 Task: Create List Brand Identity Management Process in Board Data Analytics to Workspace Email Marketing Agencies. Create List Brand Identity Management Workflow in Board Sales Forecasting and Goal Setting to Workspace Email Marketing Agencies. Create List Brand Identity Management Best Practices in Board Content Marketing Case Study Creation and Promotion Strategy to Workspace Email Marketing Agencies
Action: Mouse moved to (98, 346)
Screenshot: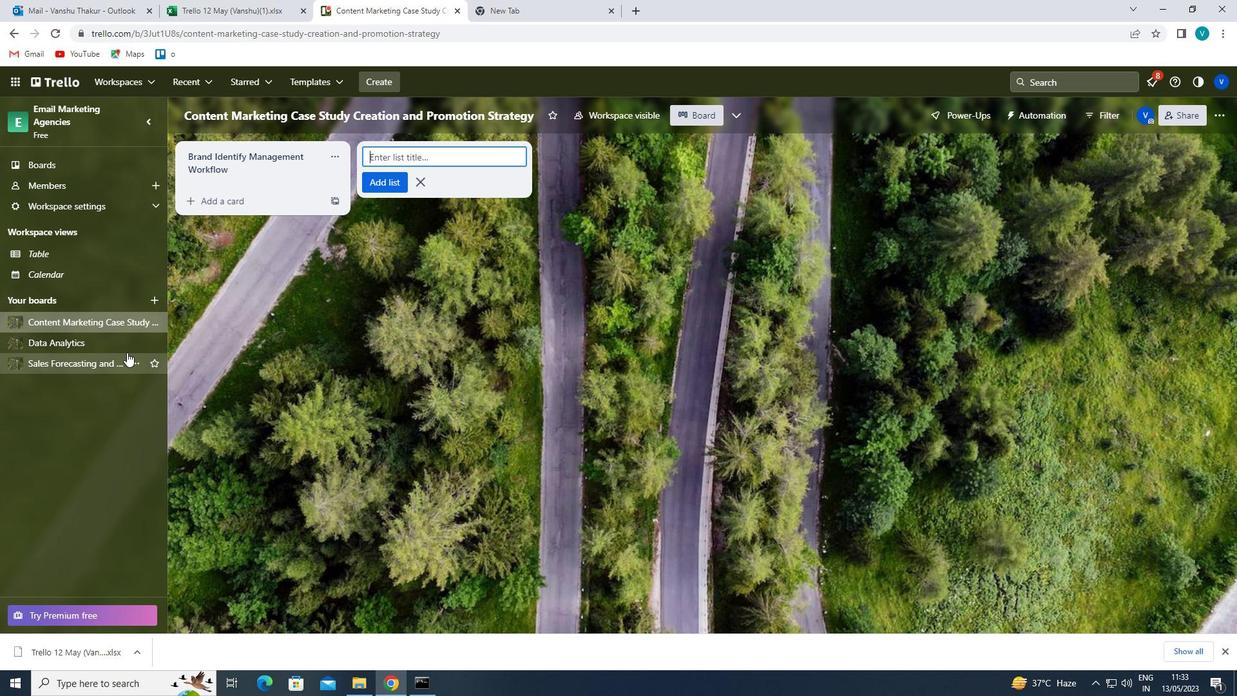 
Action: Mouse pressed left at (98, 346)
Screenshot: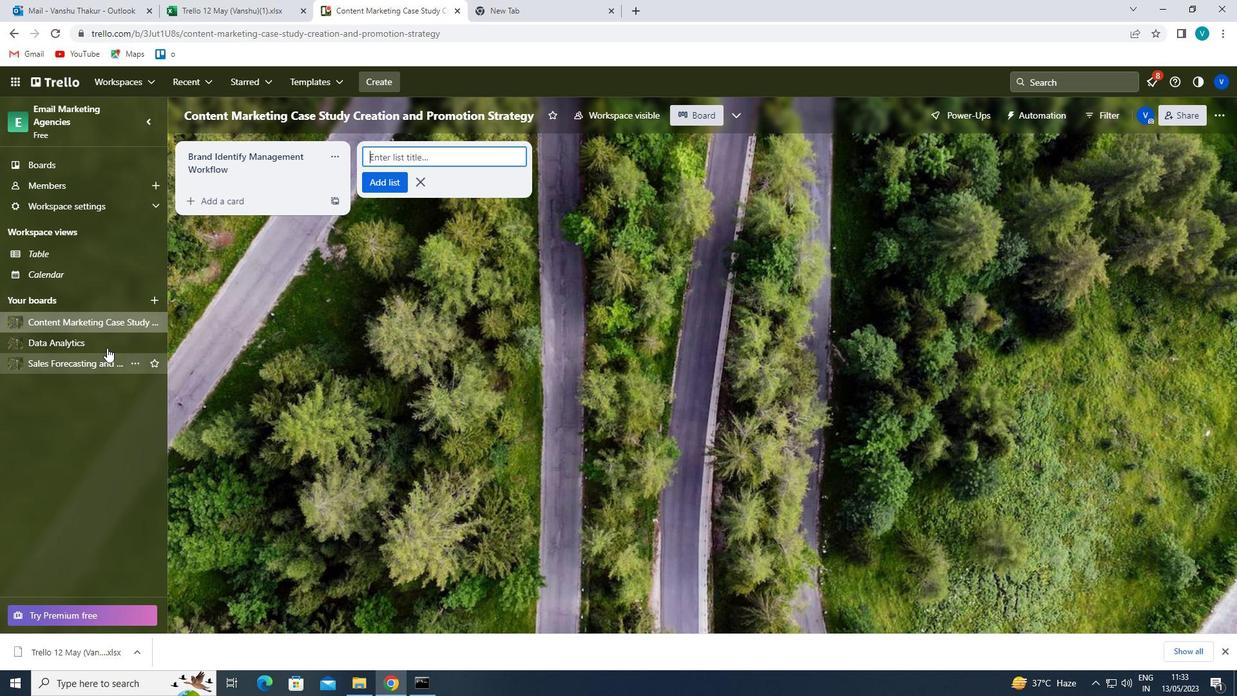 
Action: Mouse moved to (424, 145)
Screenshot: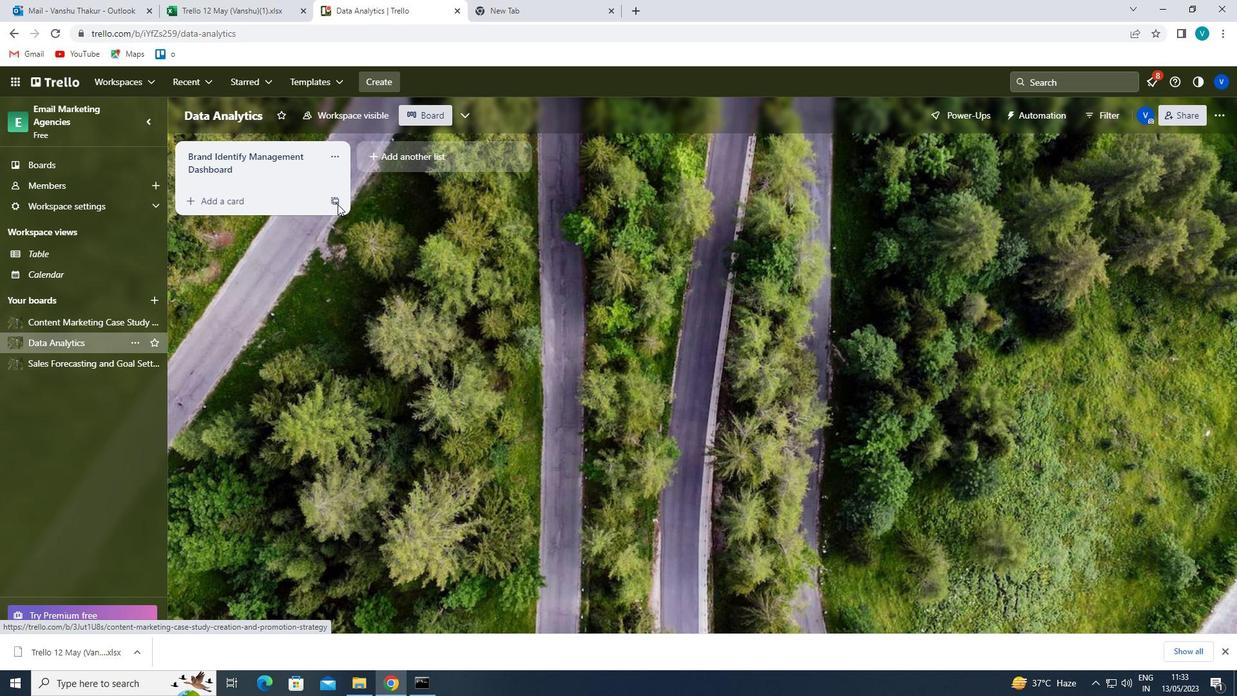 
Action: Mouse pressed left at (424, 145)
Screenshot: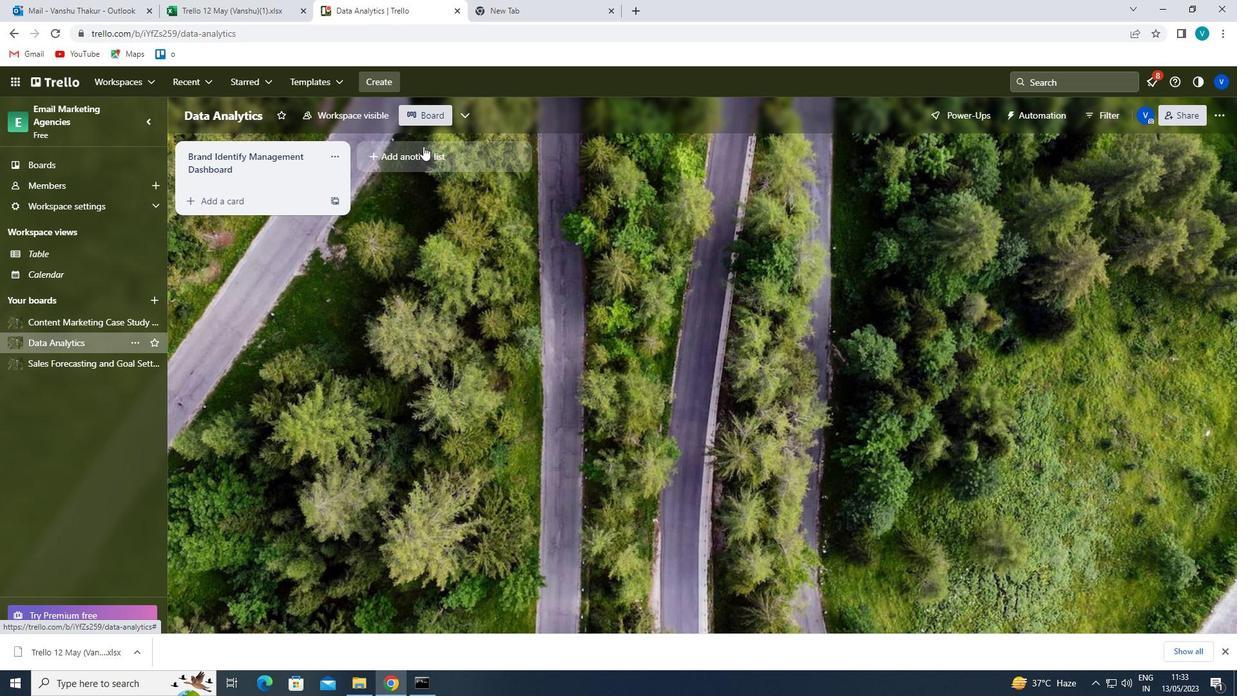 
Action: Mouse moved to (428, 154)
Screenshot: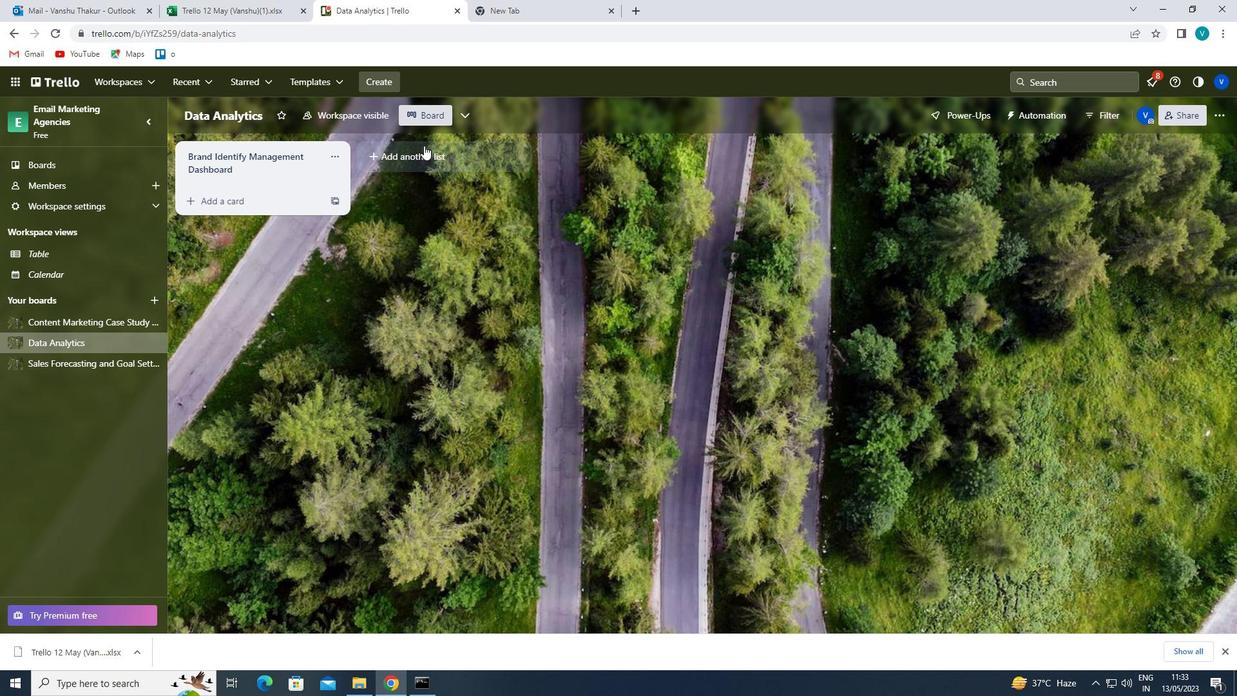 
Action: Mouse pressed left at (428, 154)
Screenshot: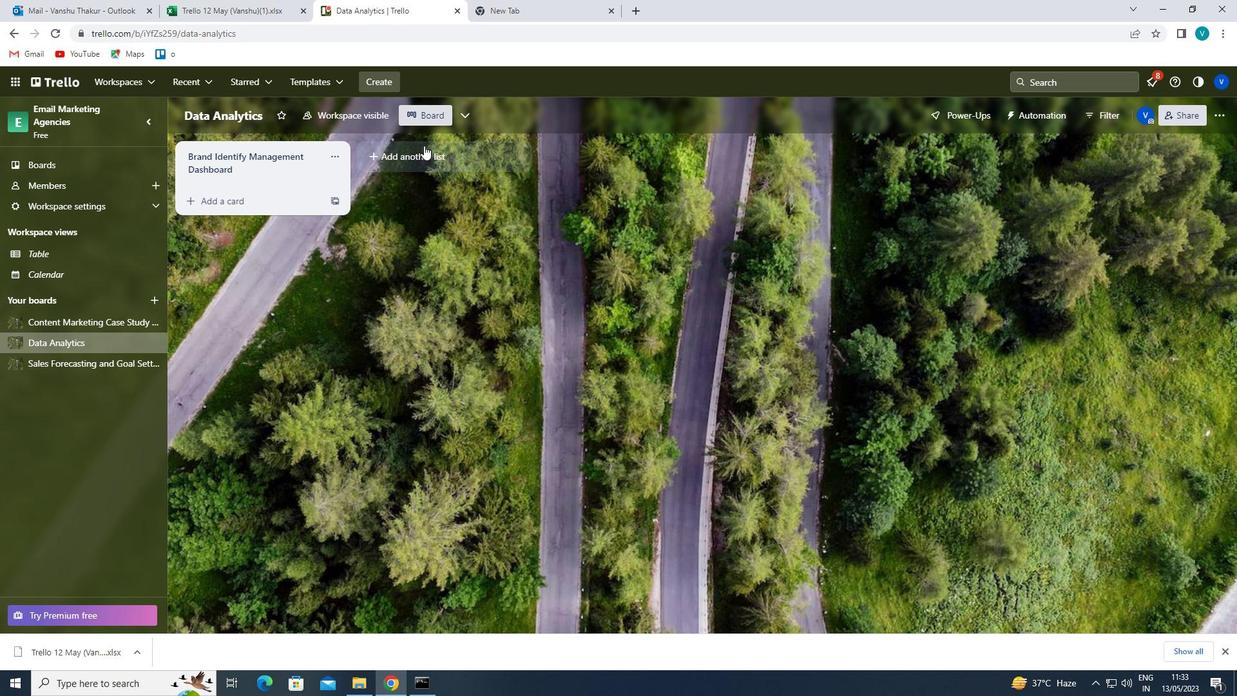 
Action: Key pressed <Key.shift>BRAND<Key.space><Key.shift><Key.shift>IDENTIFY<Key.space><Key.shift>MANAGEMENT<Key.space><Key.shift>O<Key.backspace><Key.shift>PROCESS<Key.enter>
Screenshot: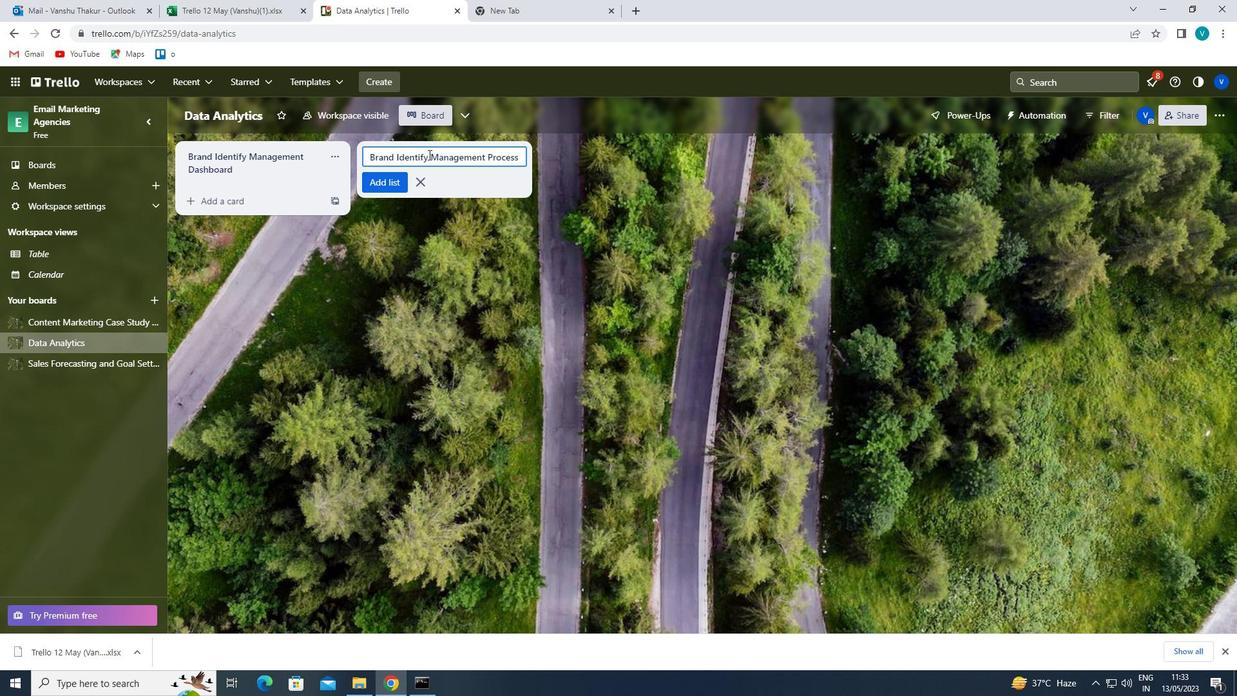 
Action: Mouse moved to (75, 366)
Screenshot: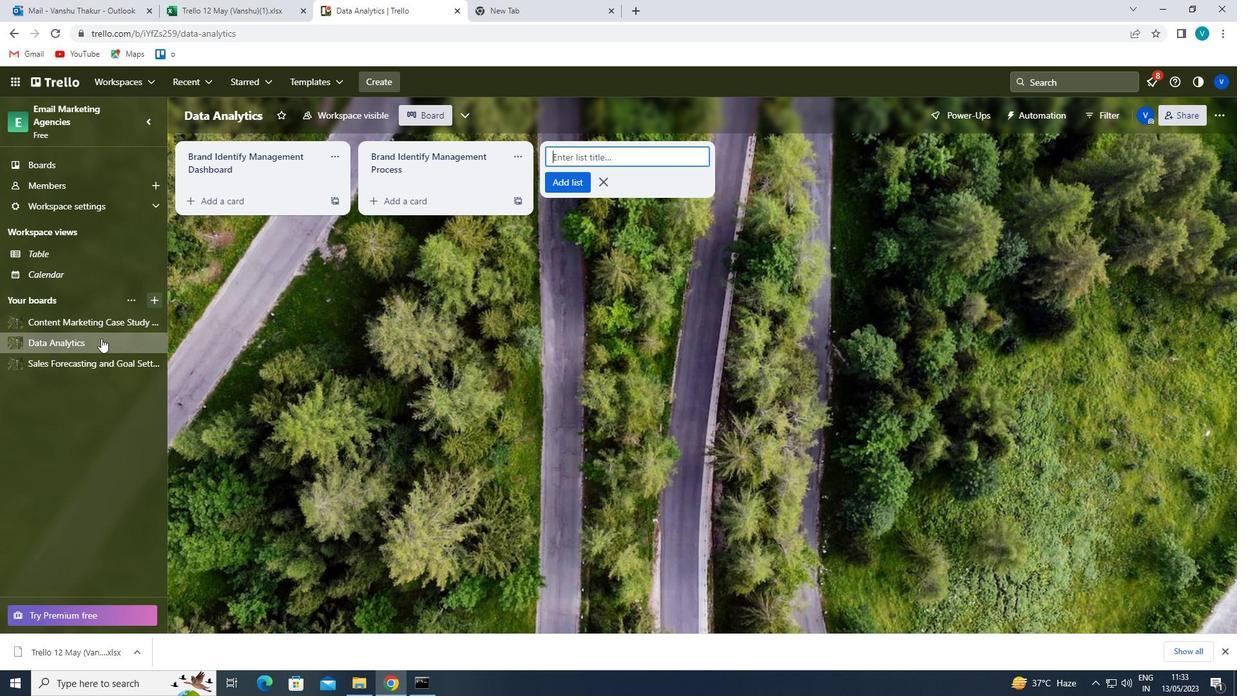 
Action: Mouse pressed left at (75, 366)
Screenshot: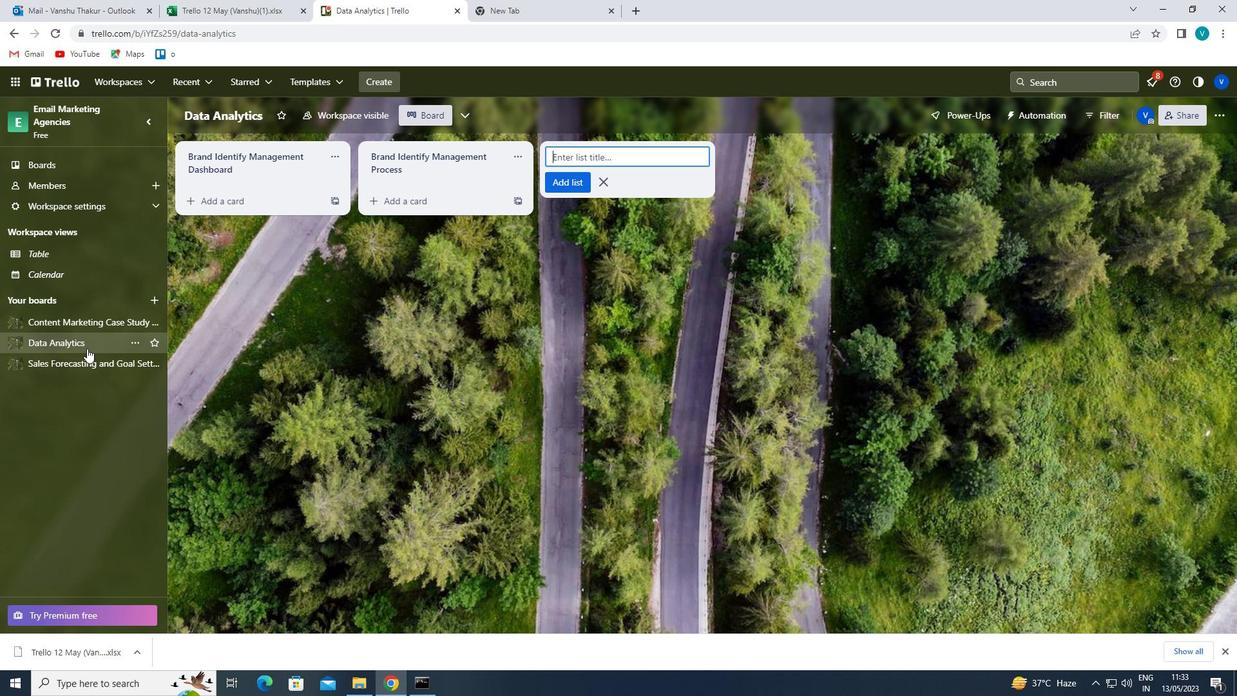 
Action: Mouse moved to (413, 146)
Screenshot: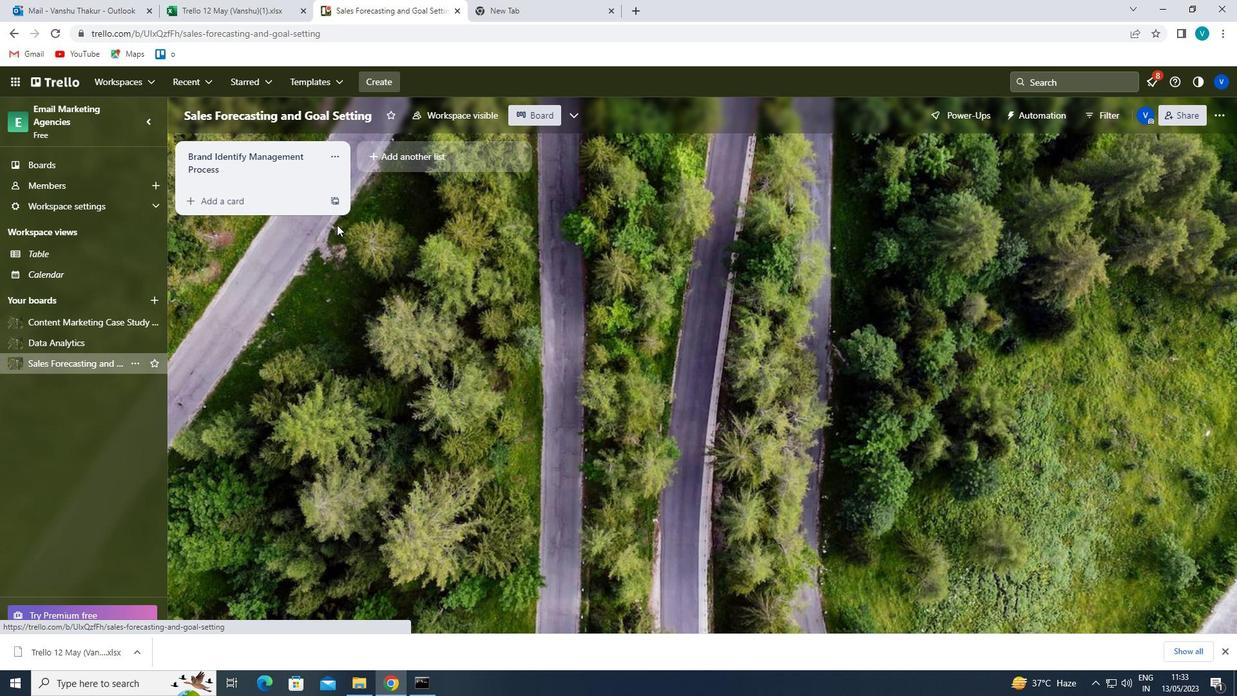 
Action: Mouse pressed left at (413, 146)
Screenshot: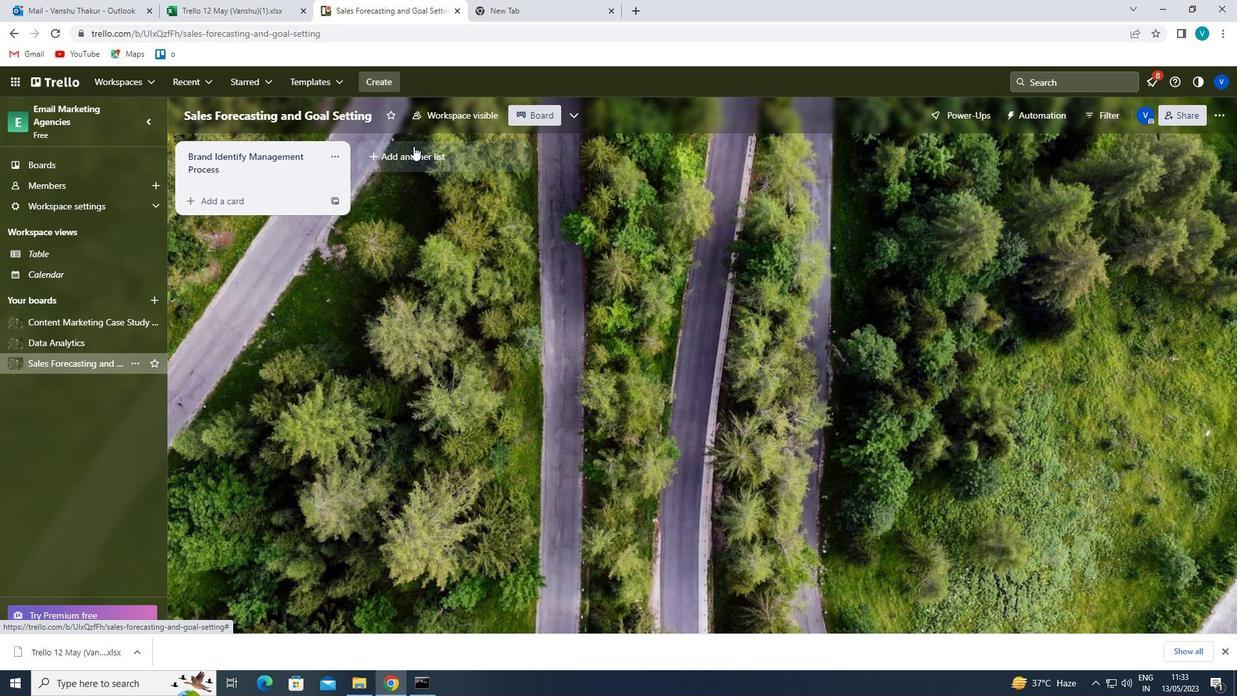 
Action: Key pressed <Key.shift>BRAND<Key.space><Key.shift>IDENTIFY<Key.space><Key.shift>MANAGEMENT<Key.space><Key.shift>WORKFLOW<Key.enter>
Screenshot: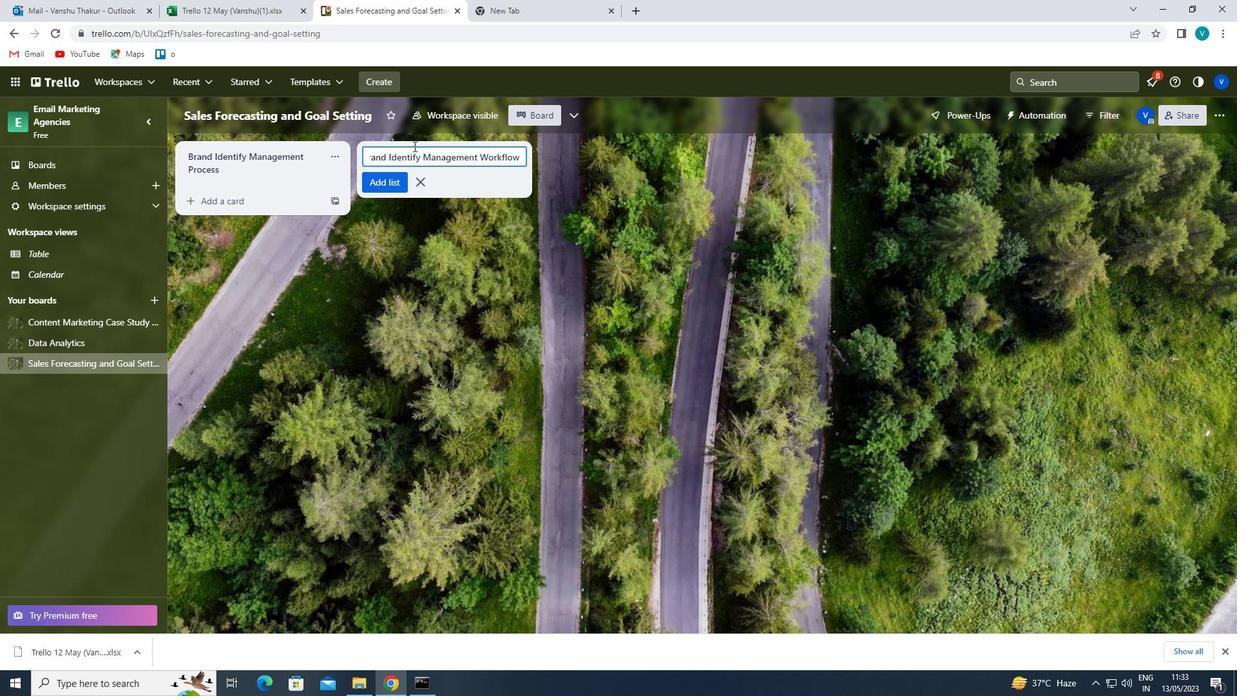 
Action: Mouse moved to (66, 318)
Screenshot: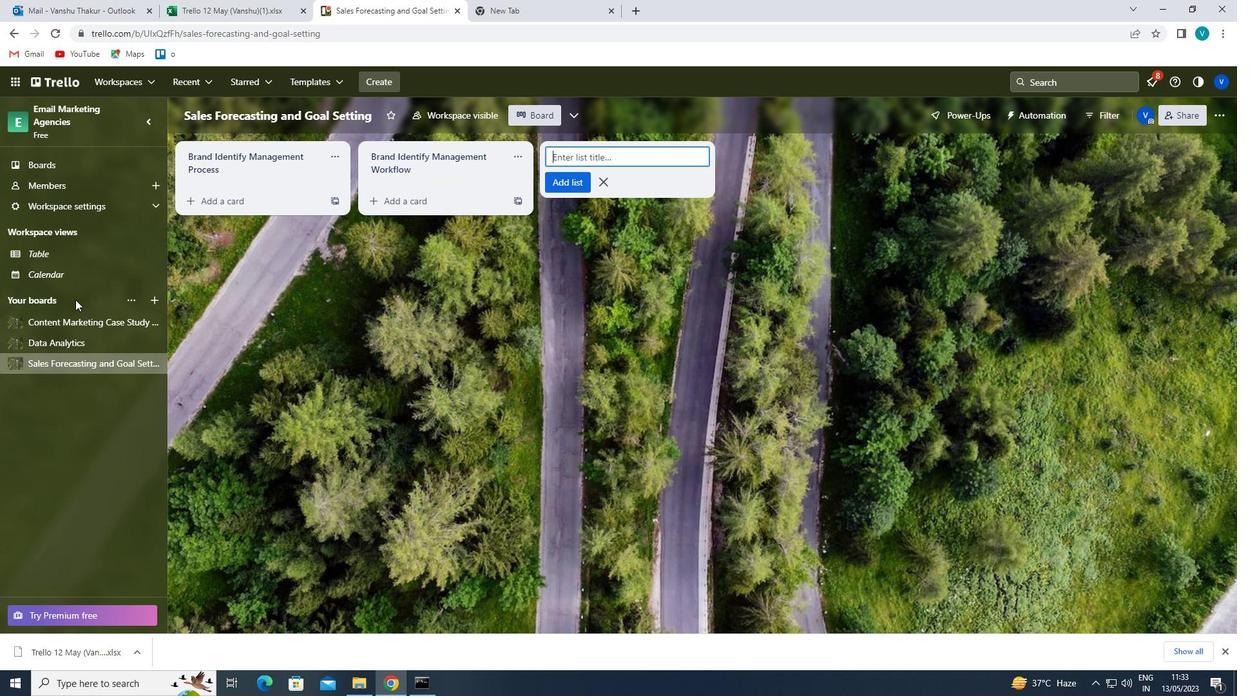 
Action: Mouse pressed left at (66, 318)
Screenshot: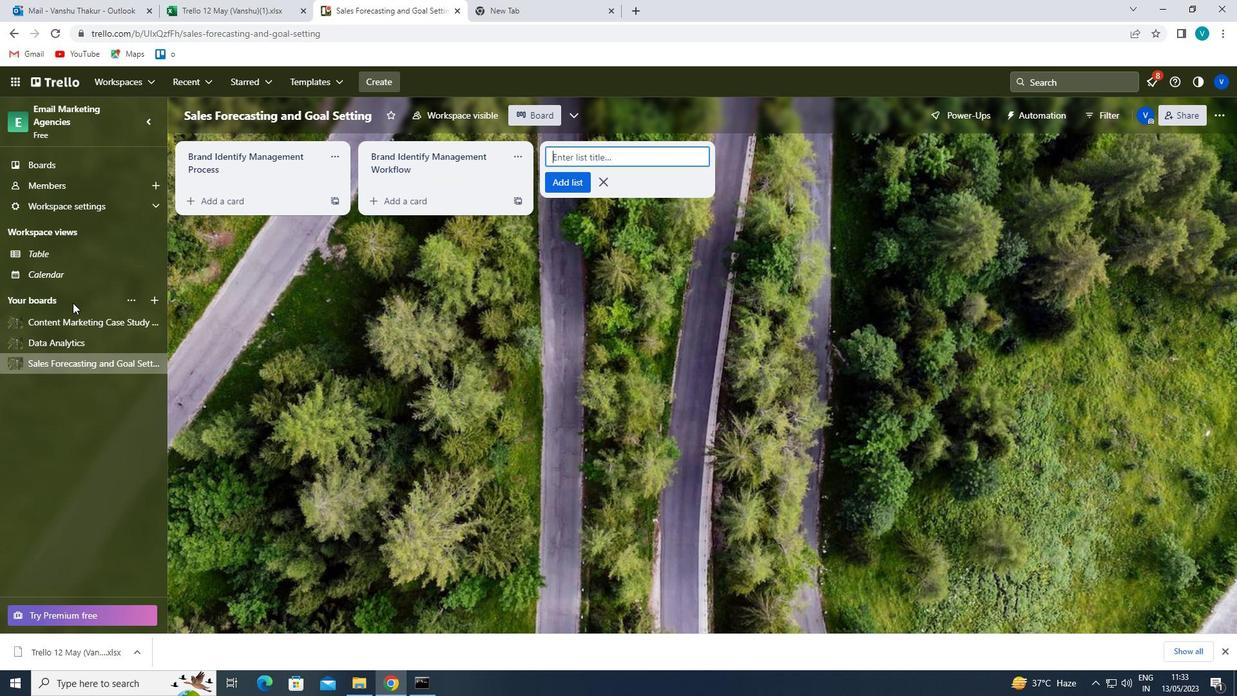 
Action: Mouse moved to (446, 153)
Screenshot: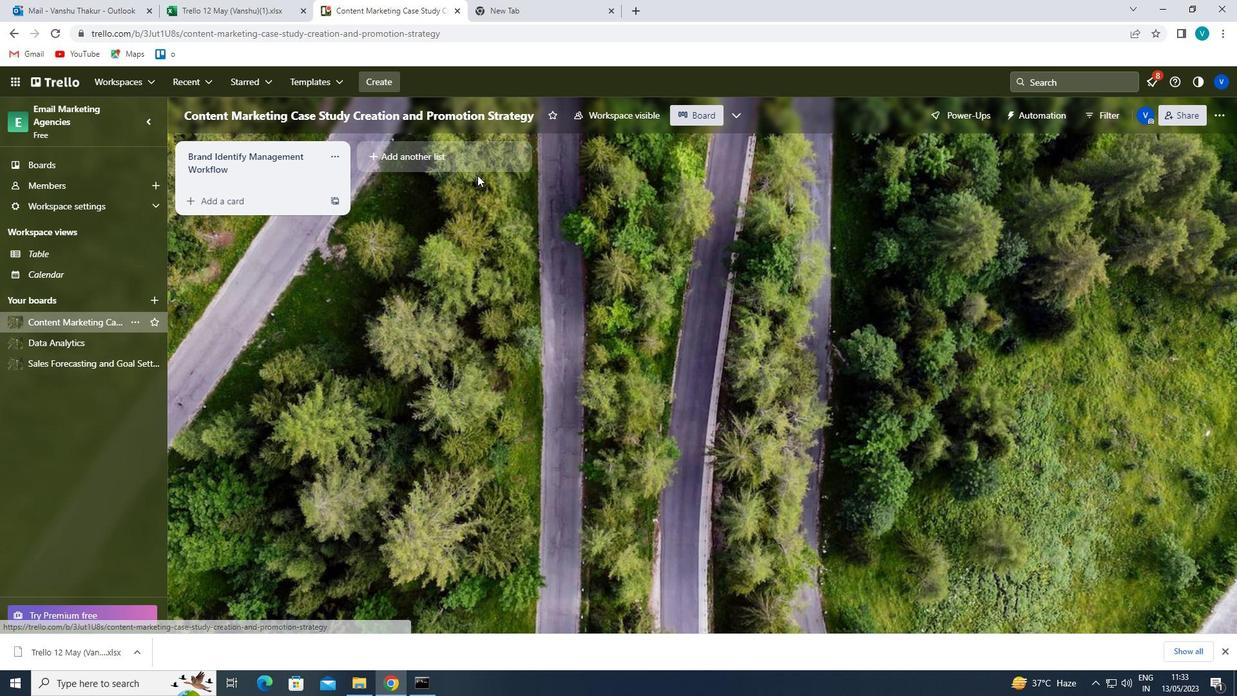 
Action: Mouse pressed left at (446, 153)
Screenshot: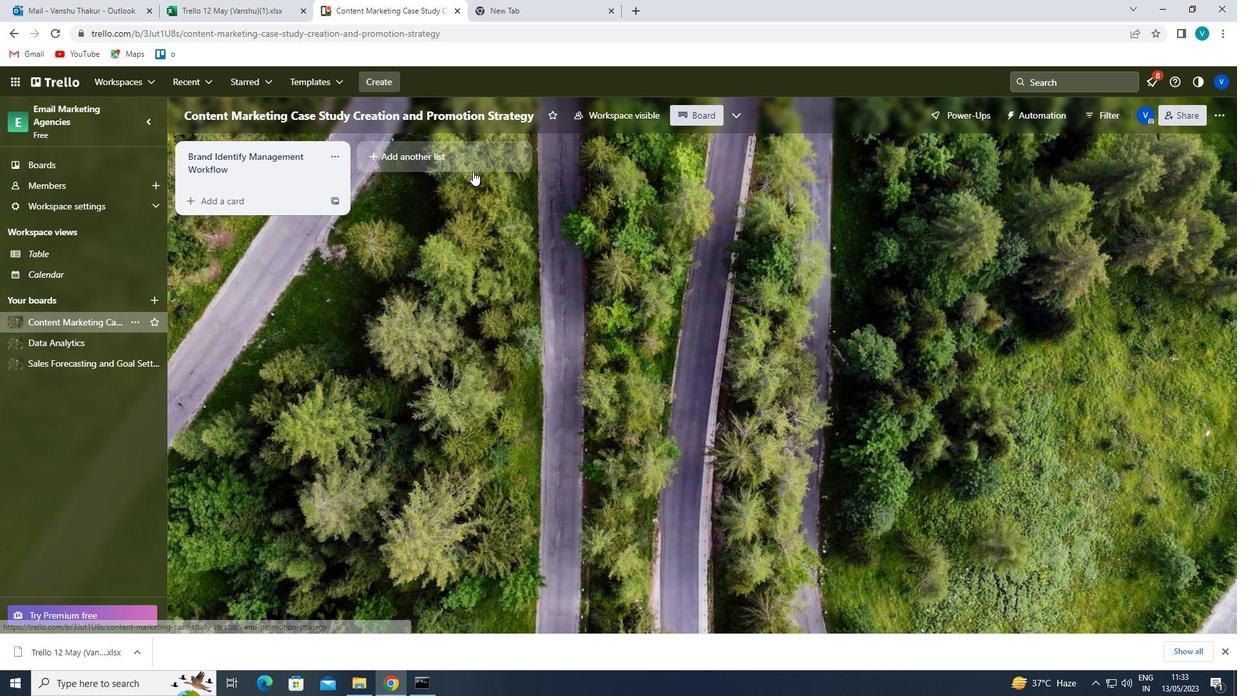 
Action: Key pressed <Key.shift><Key.shift><Key.shift><Key.shift><Key.shift><Key.shift><Key.shift><Key.shift><Key.shift><Key.shift><Key.shift><Key.shift><Key.shift><Key.shift><Key.shift><Key.shift><Key.shift><Key.shift><Key.shift><Key.shift><Key.shift>BRAND<Key.space><Key.shift>IDENTIFY<Key.space><Key.shift>MANAGEMENT<Key.space><Key.shift>BEST<Key.space><Key.shift>PRACTICES<Key.enter>
Screenshot: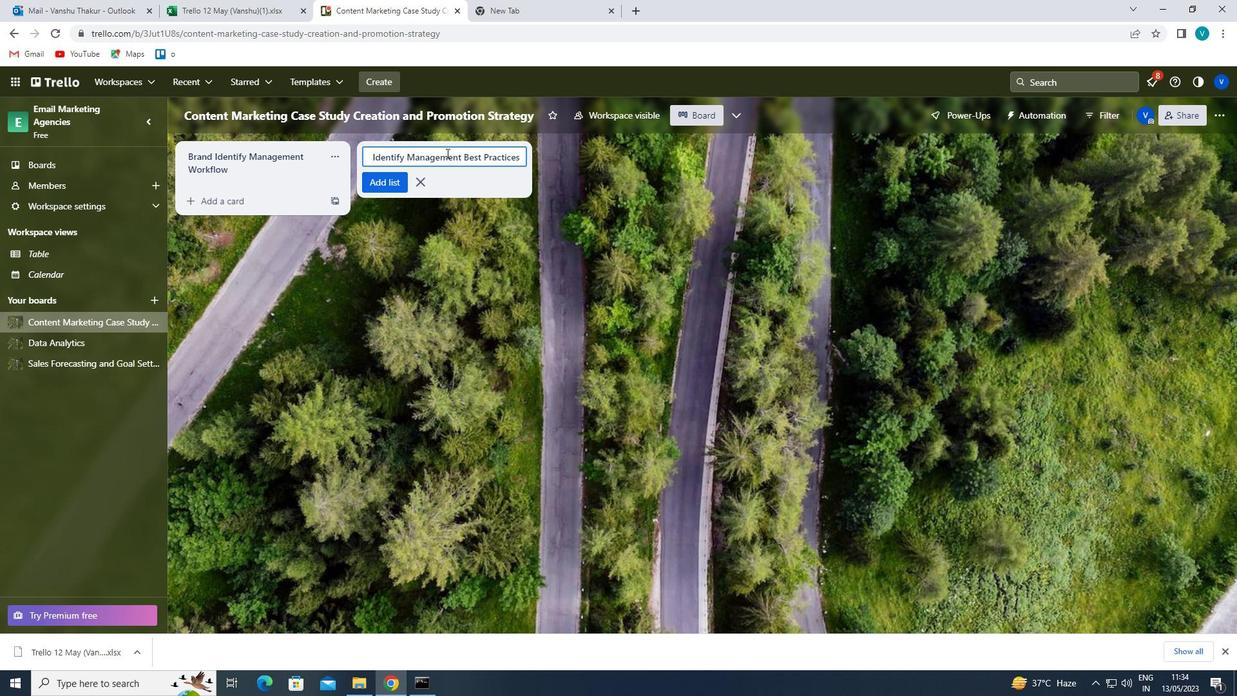 
